 Task: Create Card Project Management Review in Board Influencer Marketing Platforms to Workspace Crisis Management. Create Card Livestock Review in Board Social Media Reporting to Workspace Crisis Management. Create Card Project Status Report in Board Social Media Marketing Funnel Creation and Optimization to Workspace Crisis Management
Action: Mouse moved to (136, 66)
Screenshot: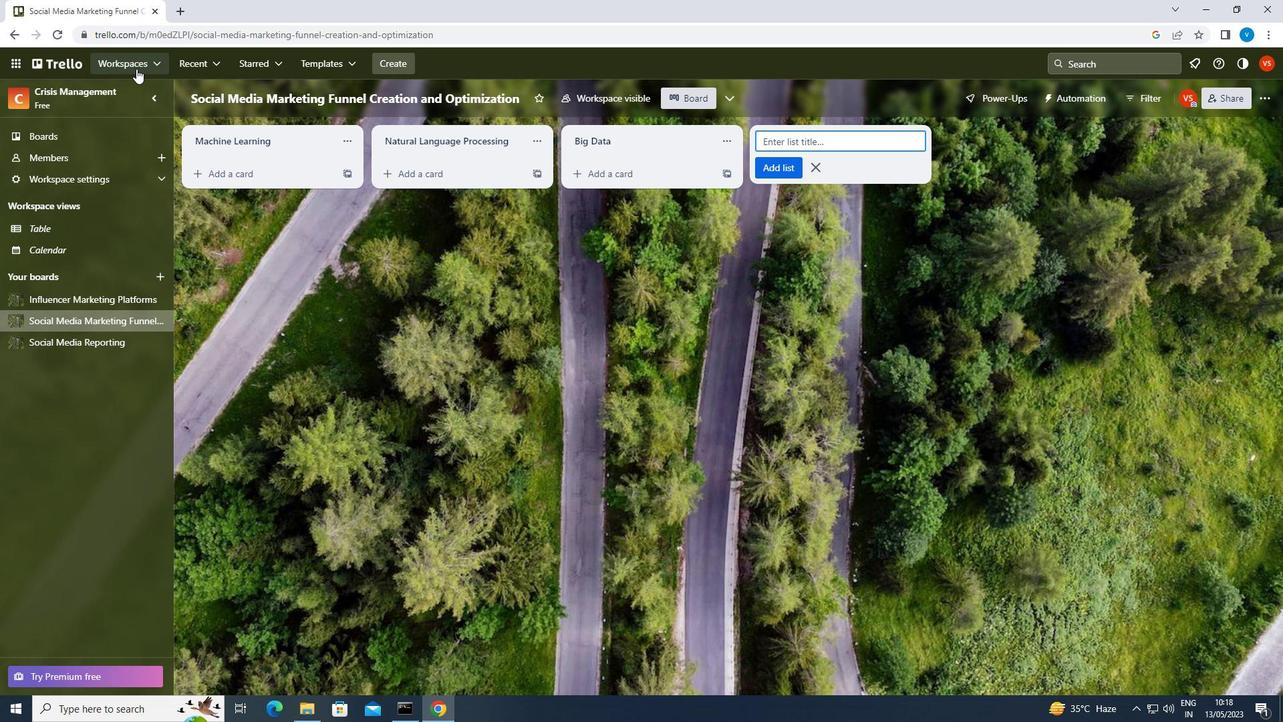 
Action: Mouse pressed left at (136, 66)
Screenshot: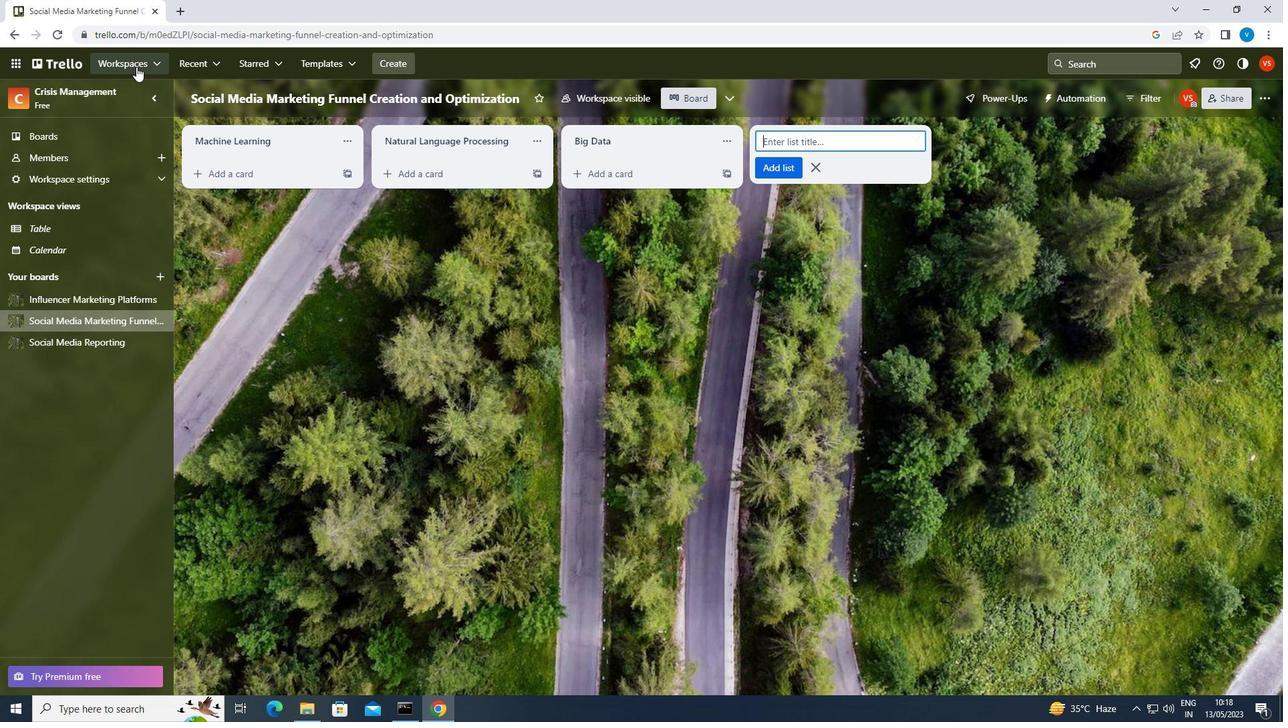 
Action: Mouse moved to (179, 457)
Screenshot: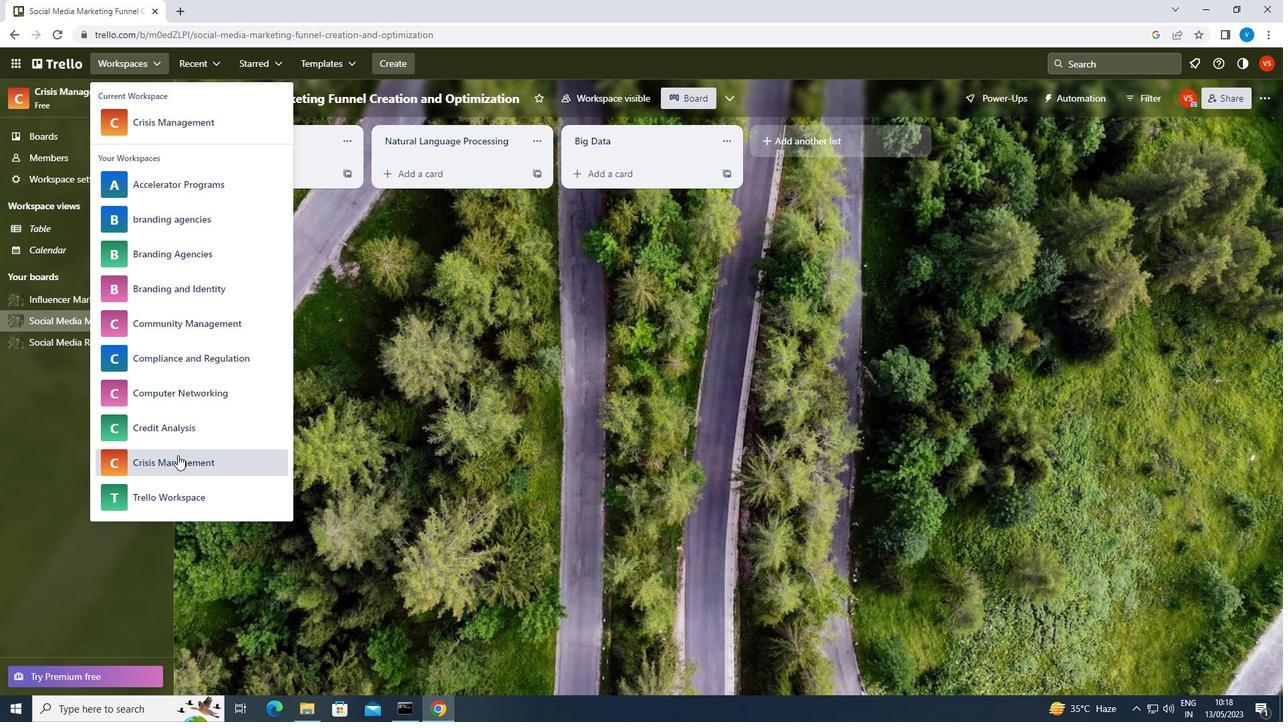 
Action: Mouse pressed left at (179, 457)
Screenshot: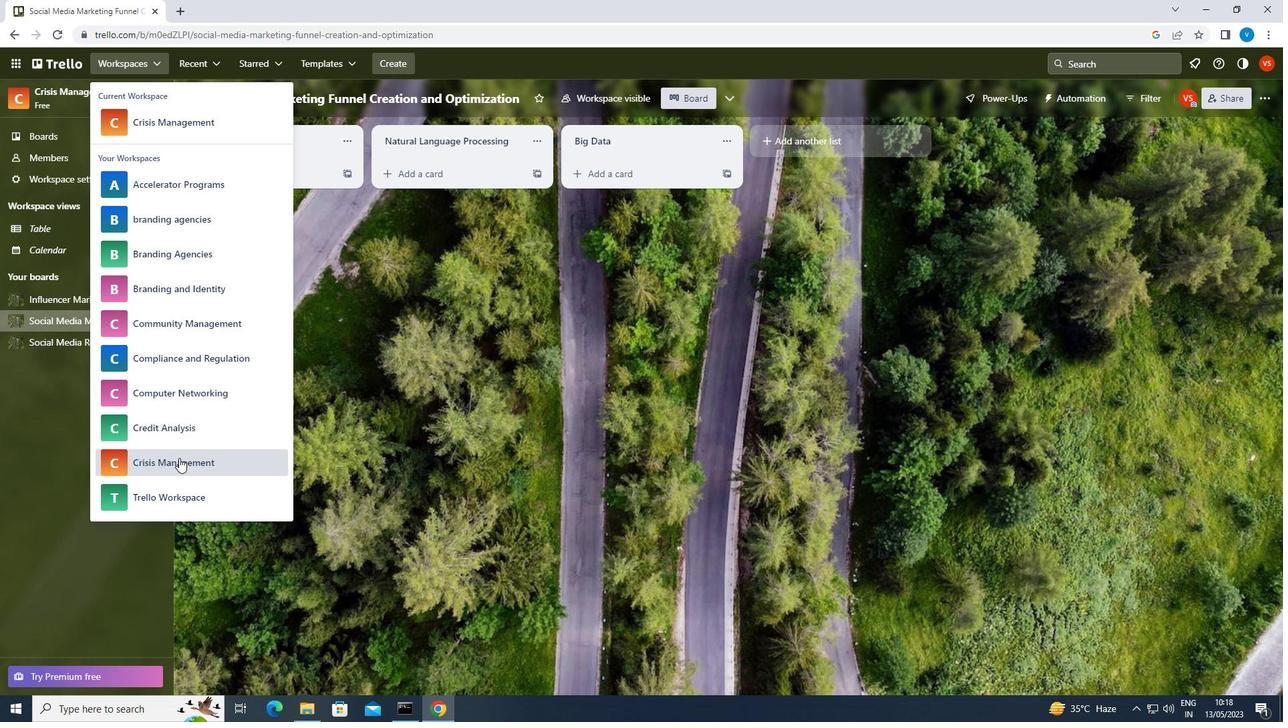 
Action: Mouse moved to (956, 543)
Screenshot: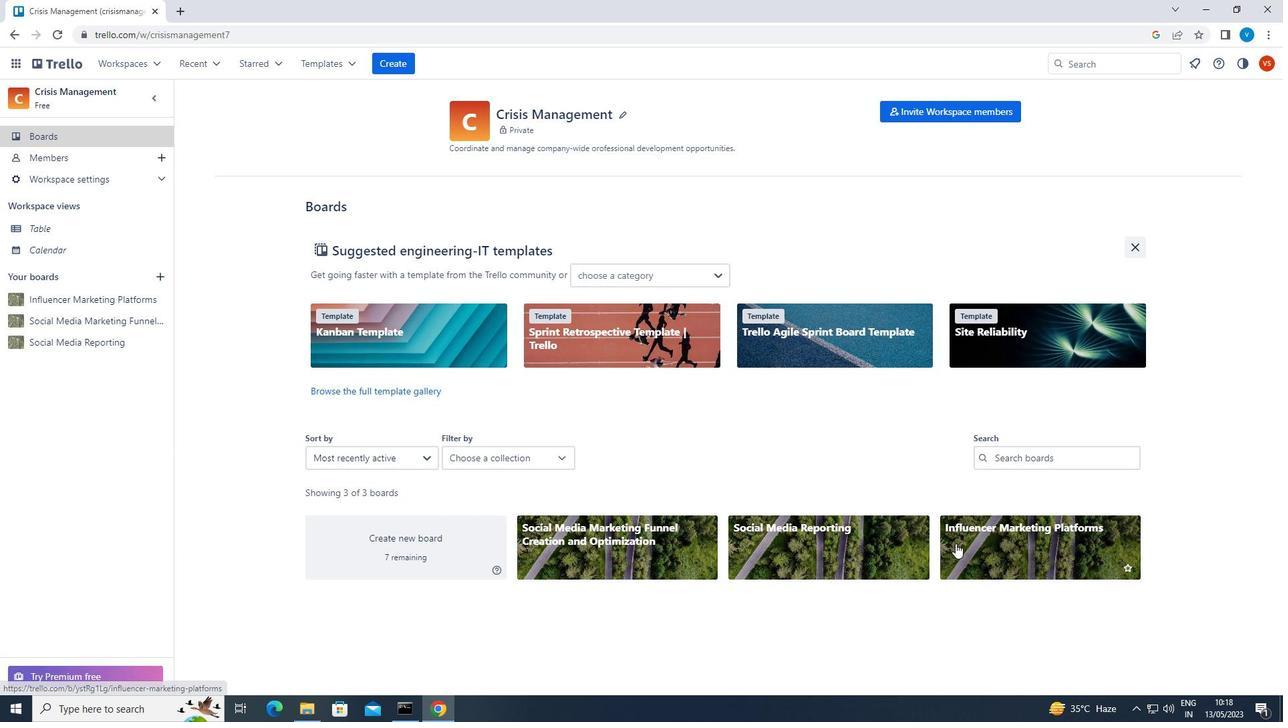 
Action: Mouse pressed left at (956, 543)
Screenshot: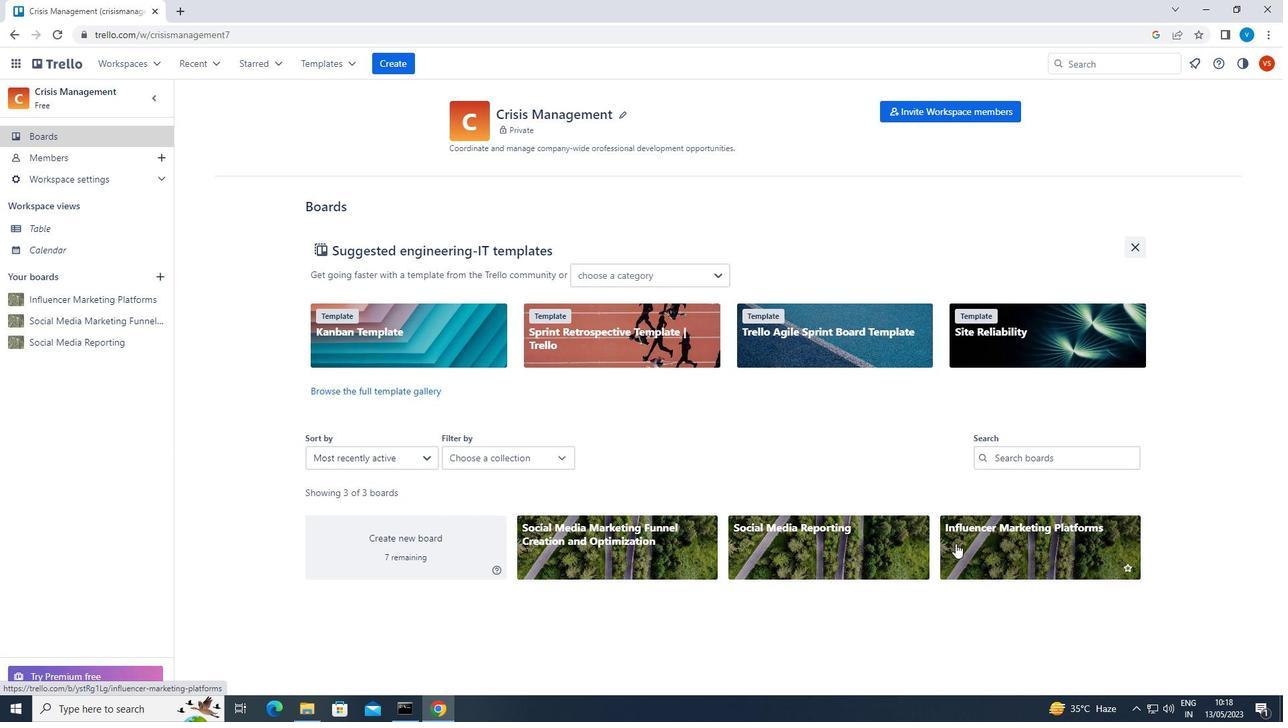 
Action: Mouse moved to (256, 175)
Screenshot: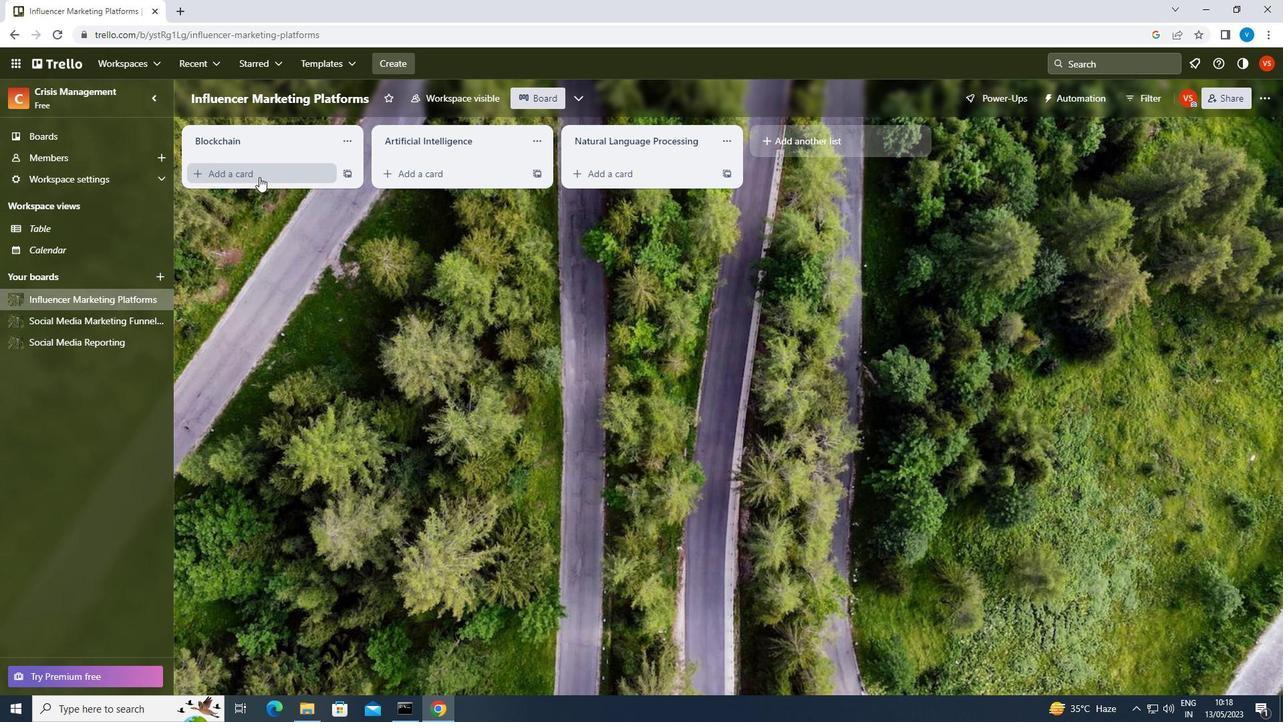 
Action: Mouse pressed left at (256, 175)
Screenshot: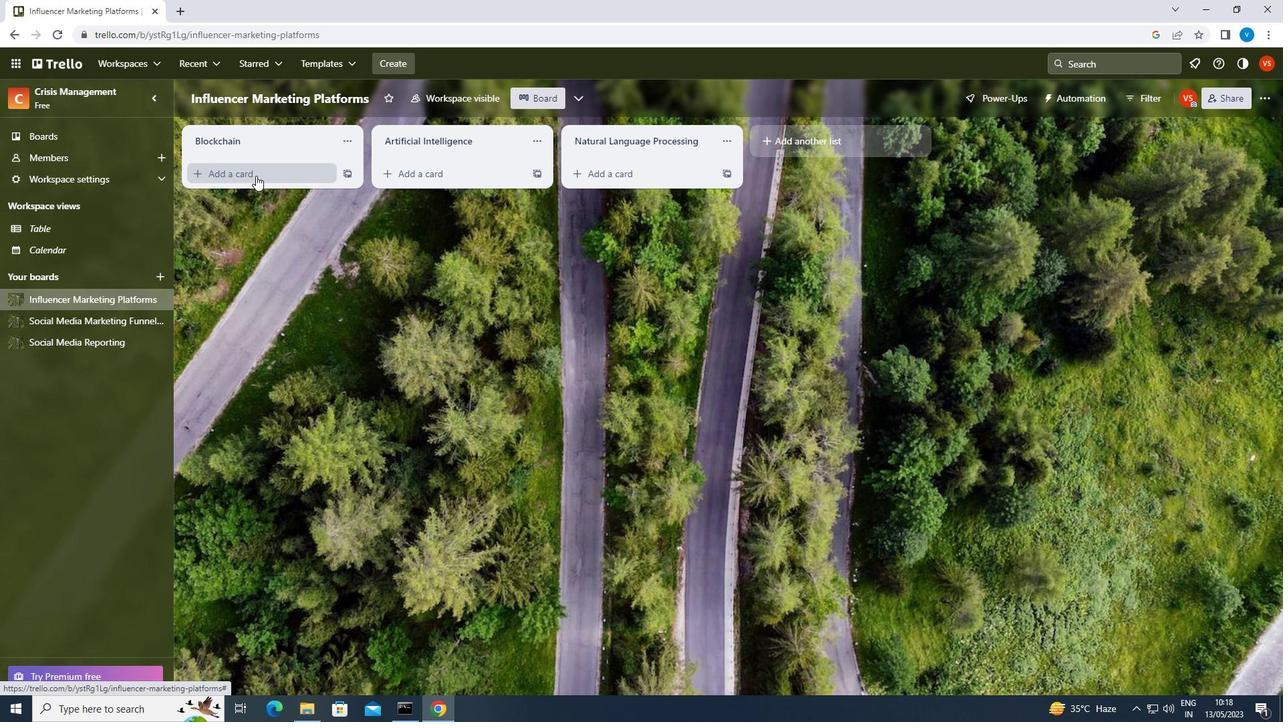 
Action: Key pressed <Key.shift>PROJECT<Key.space><Key.shift>MANAGEMENT<Key.space><Key.shift><Key.shift><Key.shift><Key.shift><Key.shift>REVIEW<Key.enter>
Screenshot: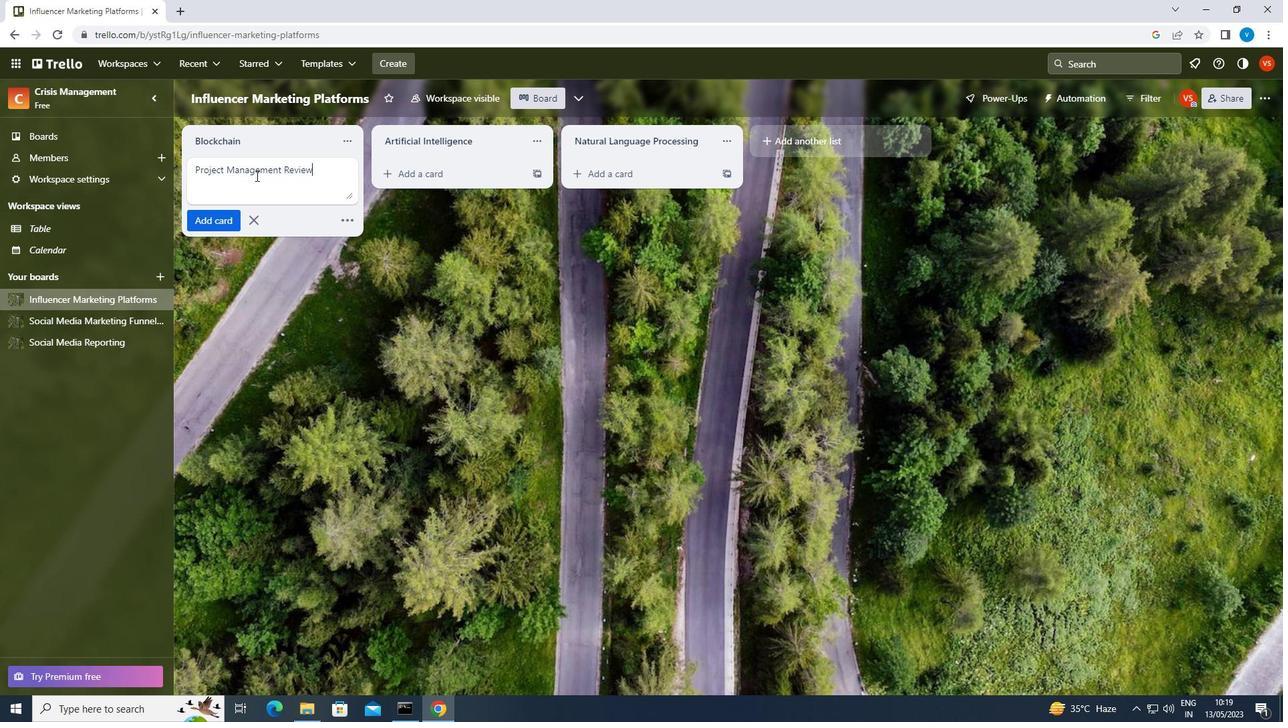 
Action: Mouse moved to (44, 335)
Screenshot: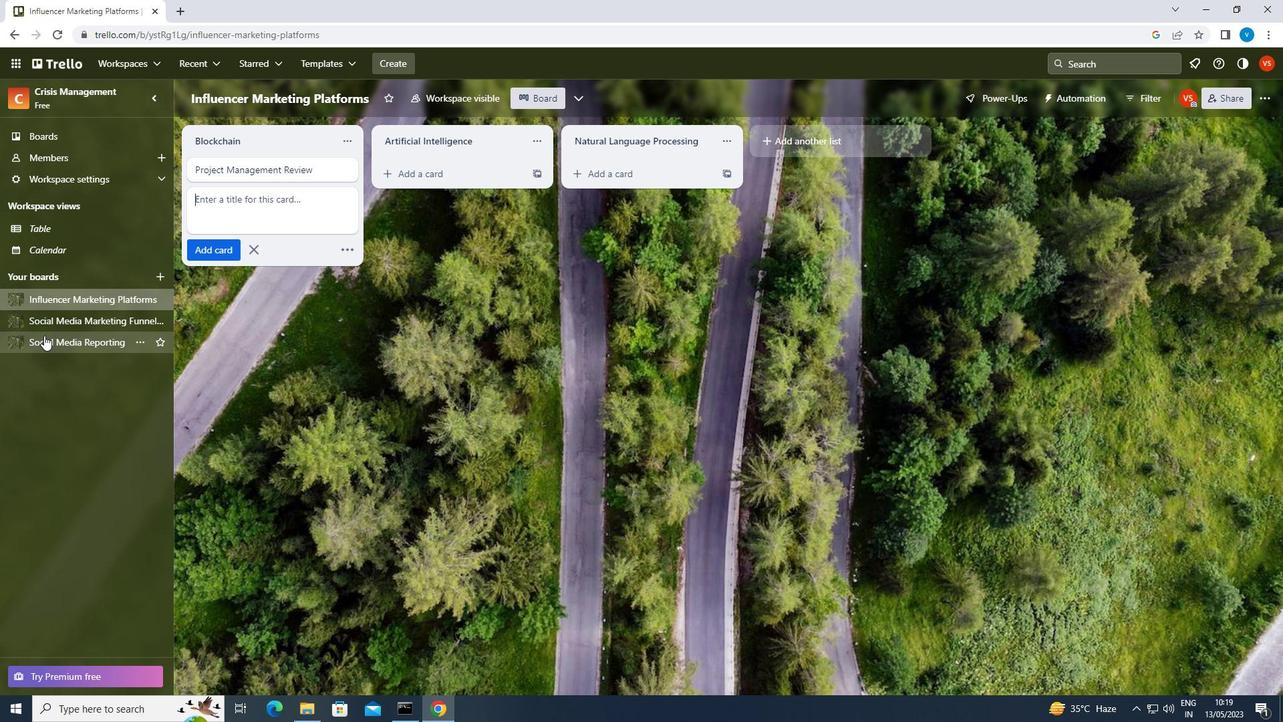 
Action: Mouse pressed left at (44, 335)
Screenshot: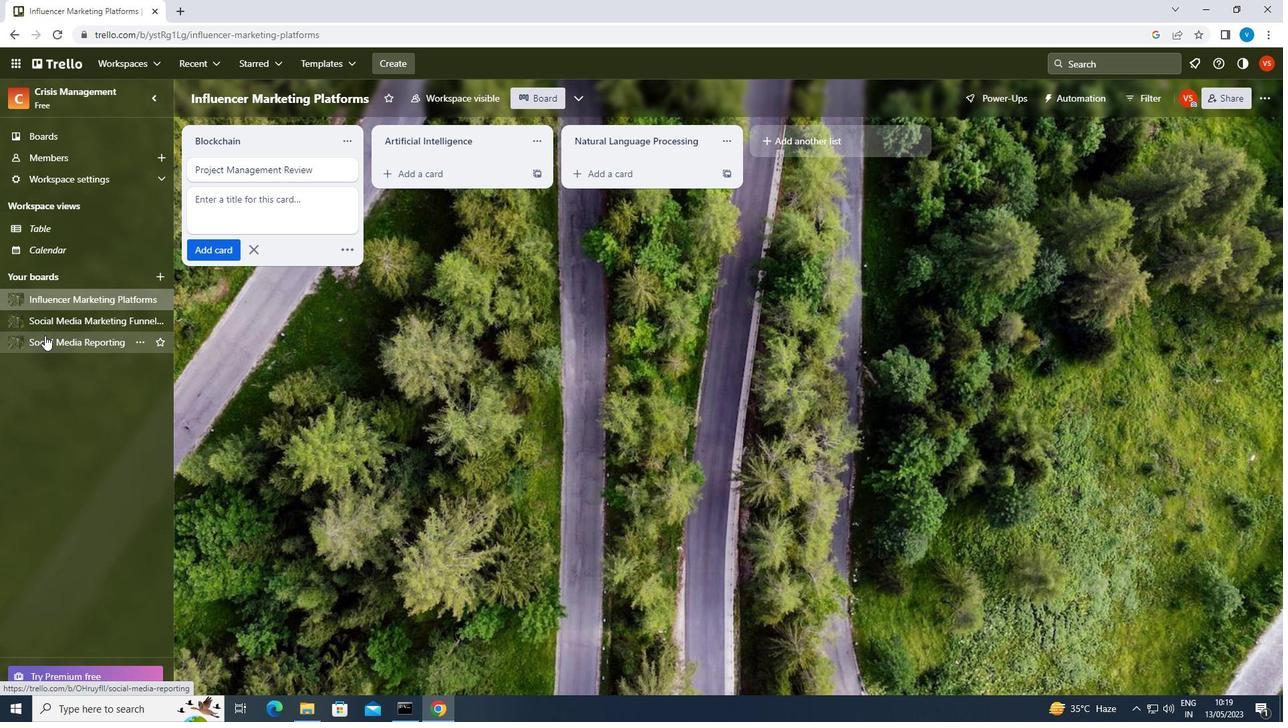 
Action: Mouse moved to (261, 165)
Screenshot: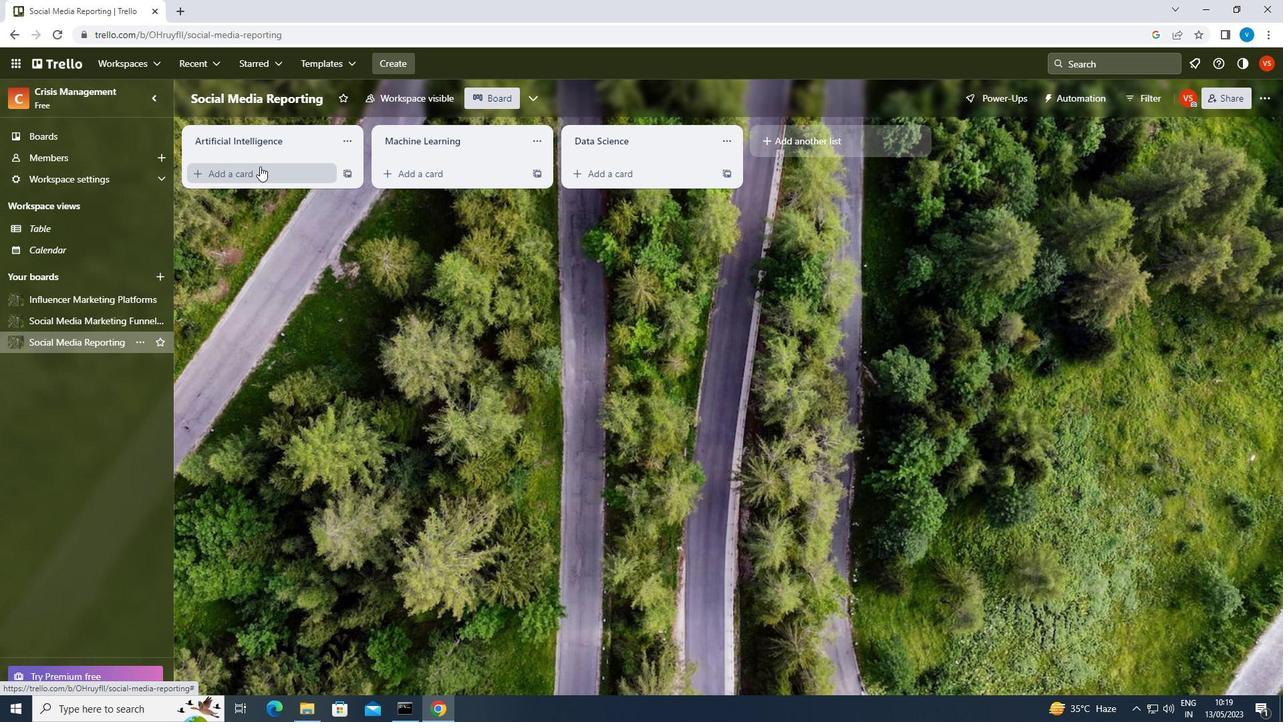 
Action: Mouse pressed left at (261, 165)
Screenshot: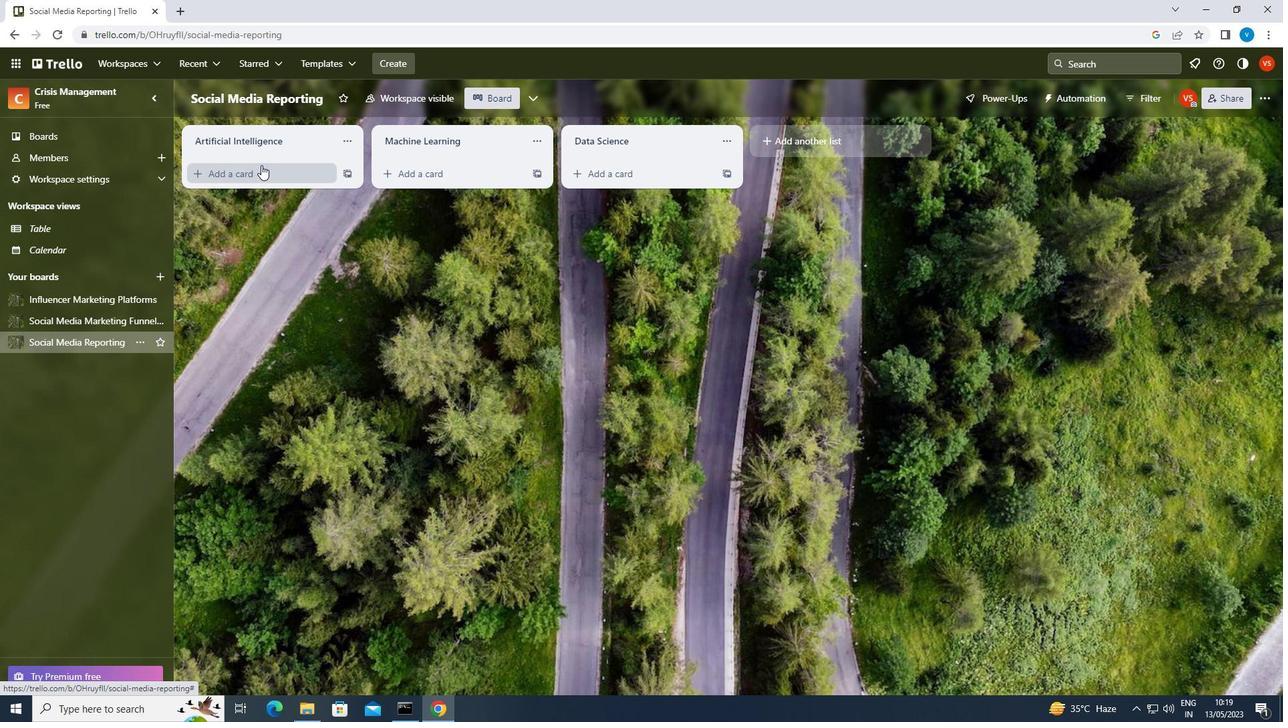 
Action: Key pressed <Key.shift>LIVESTOCK<Key.space><Key.shift>REVIEW<Key.enter>
Screenshot: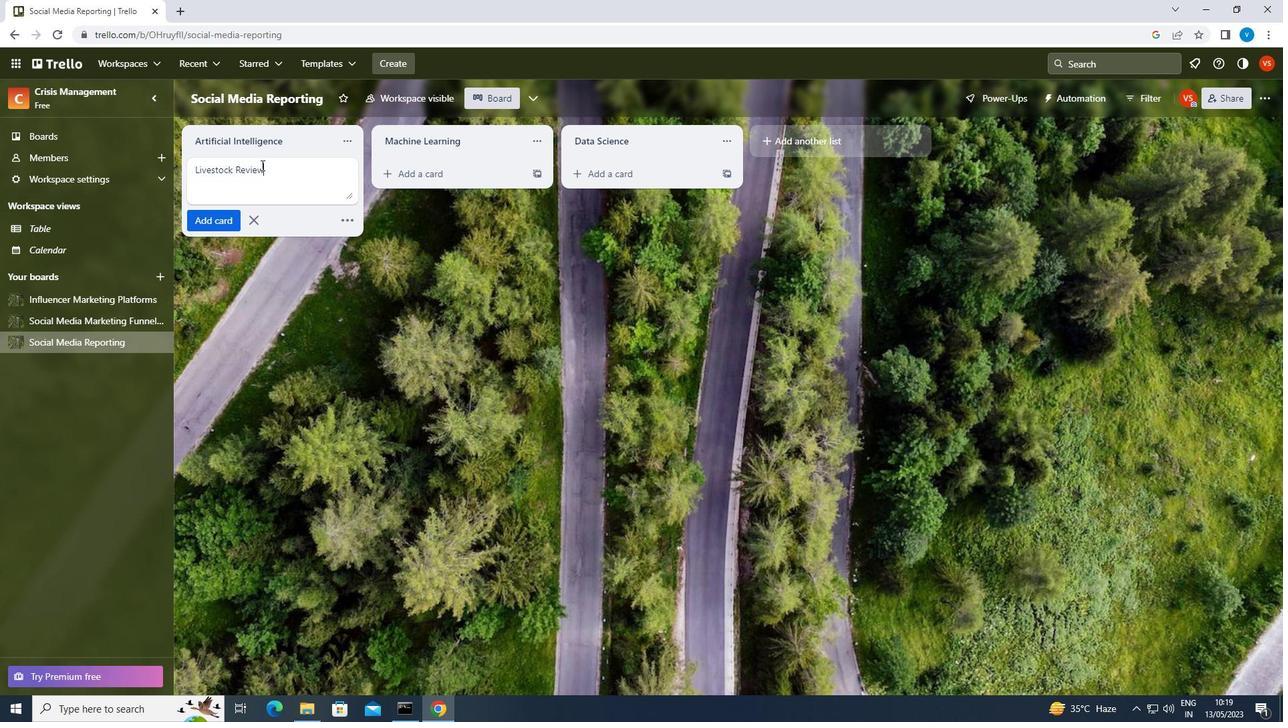 
Action: Mouse moved to (70, 317)
Screenshot: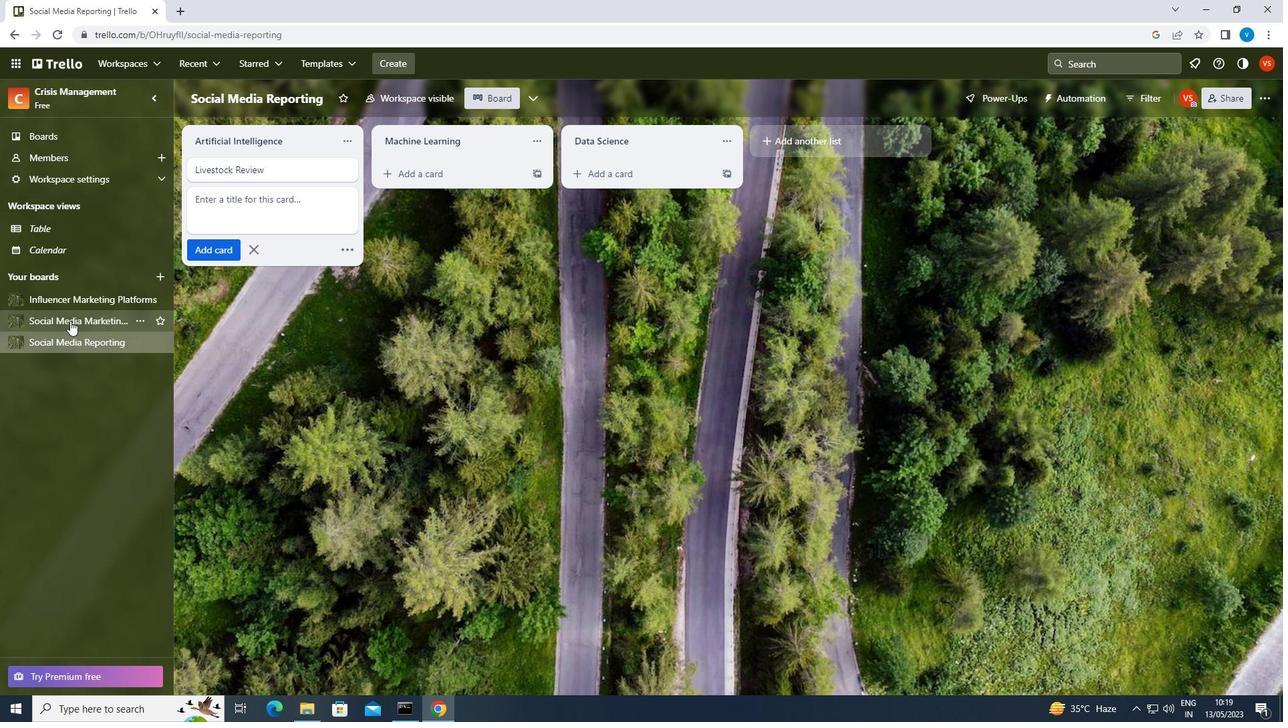 
Action: Mouse pressed left at (70, 317)
Screenshot: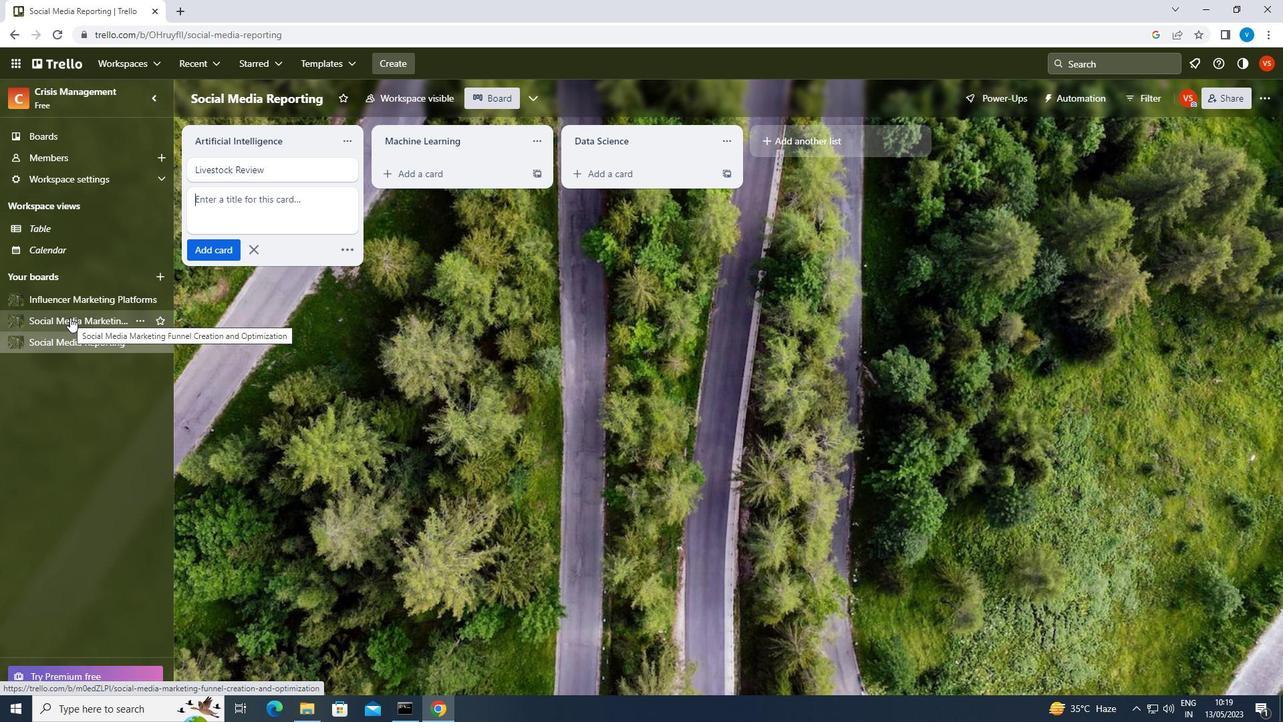
Action: Mouse moved to (255, 179)
Screenshot: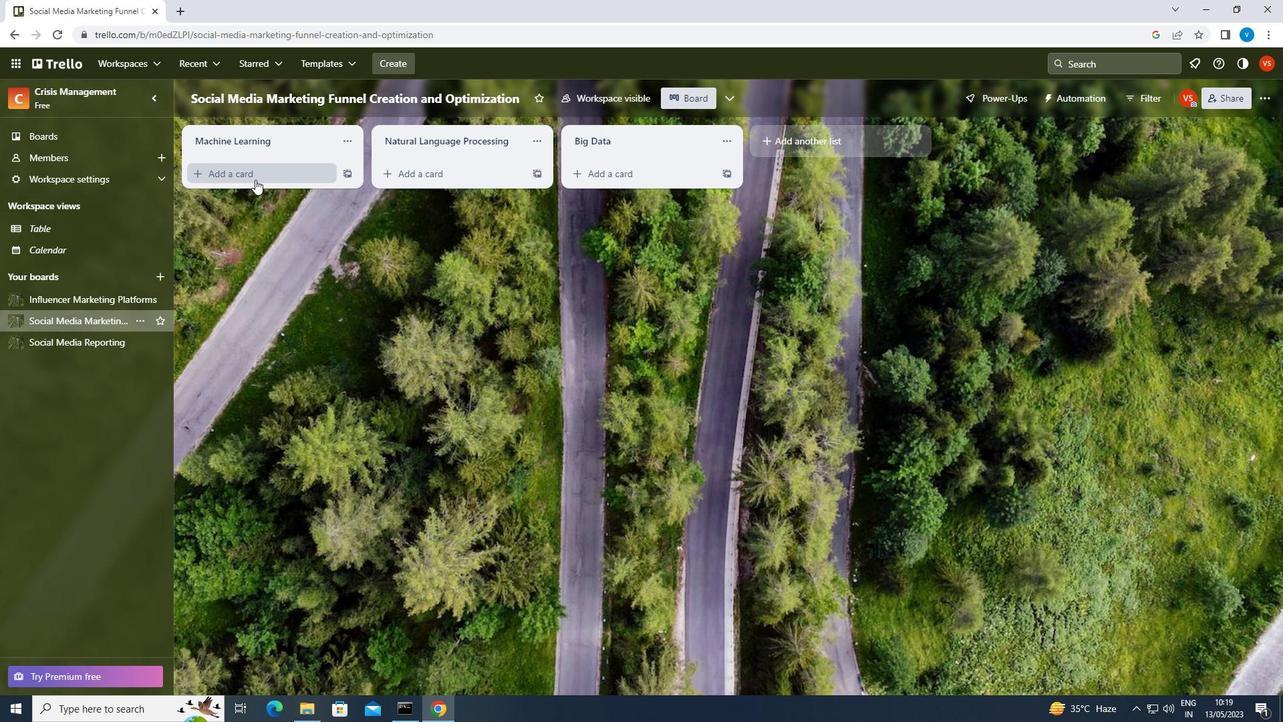 
Action: Mouse pressed left at (255, 179)
Screenshot: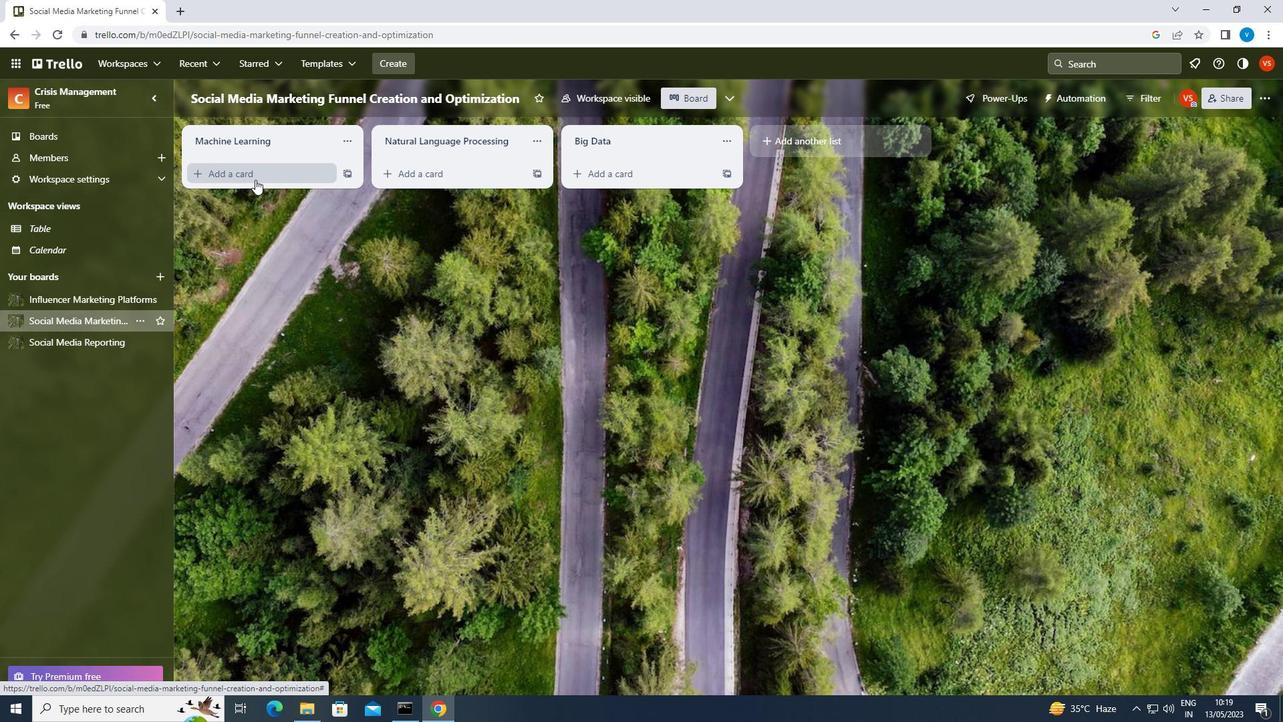 
Action: Key pressed <Key.shift>PROJECT<Key.space><Key.shift><Key.shift>STATUS<Key.space><Key.shift>REPORT<Key.enter>
Screenshot: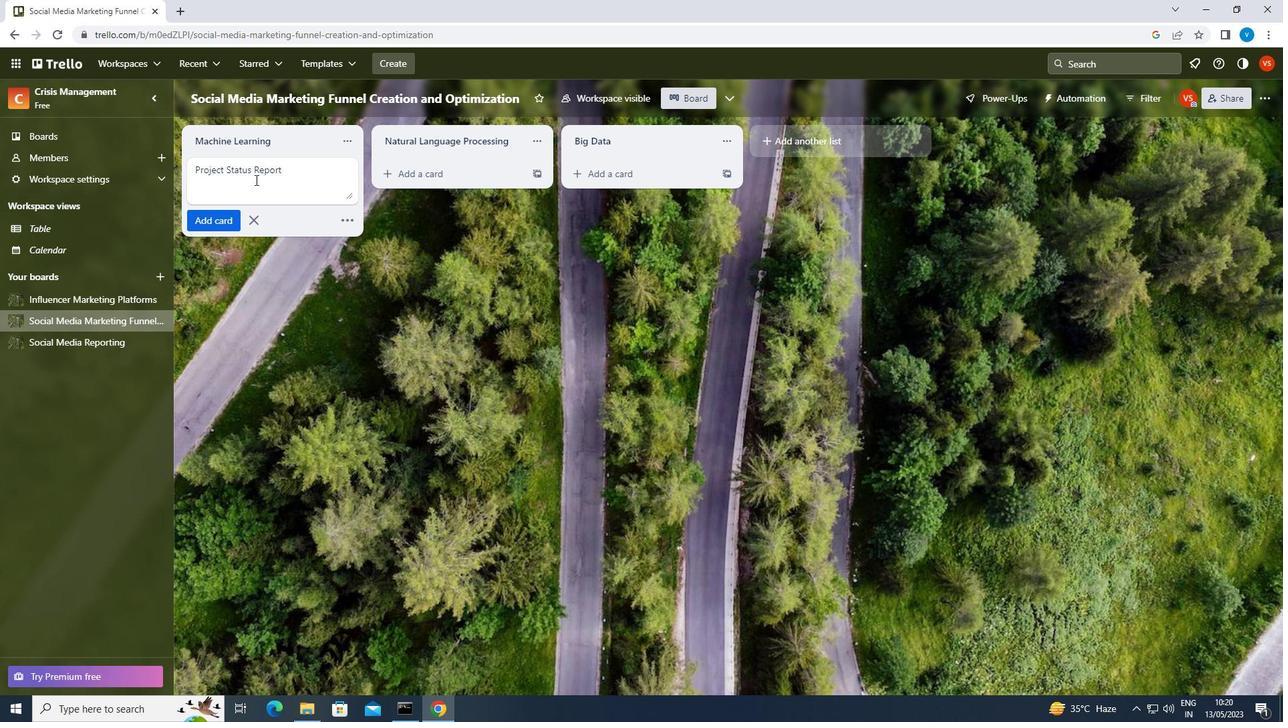 
